 Task: Create a task  Integrate a new online platform for online fitness training , assign it to team member softage.3@softage.net in the project ArrowTech and update the status of the task to  On Track  , set the priority of the task to High
Action: Mouse moved to (41, 243)
Screenshot: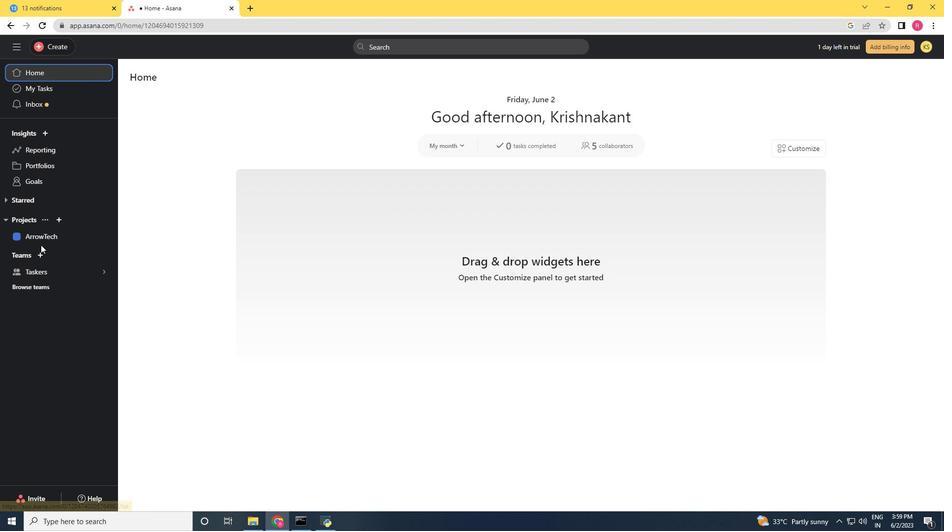 
Action: Mouse pressed left at (41, 243)
Screenshot: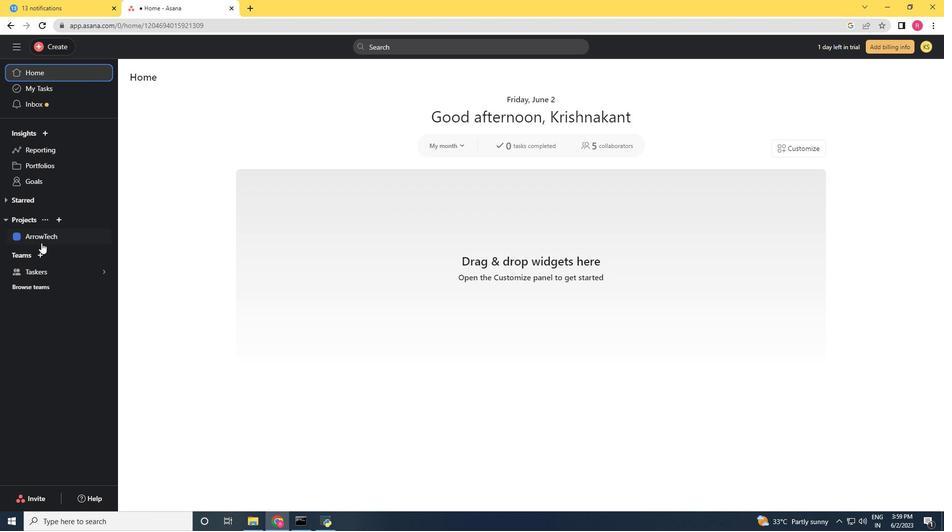 
Action: Mouse moved to (53, 47)
Screenshot: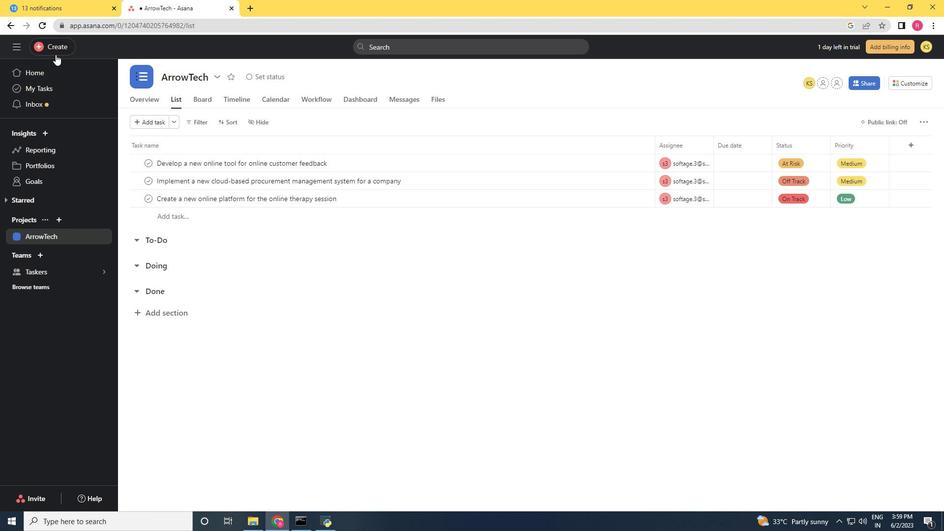 
Action: Mouse pressed left at (53, 47)
Screenshot: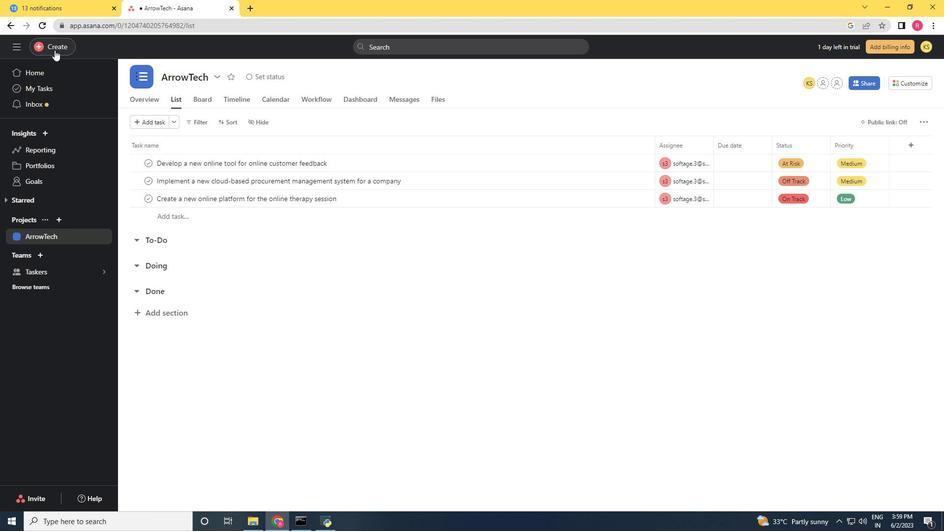 
Action: Mouse moved to (107, 52)
Screenshot: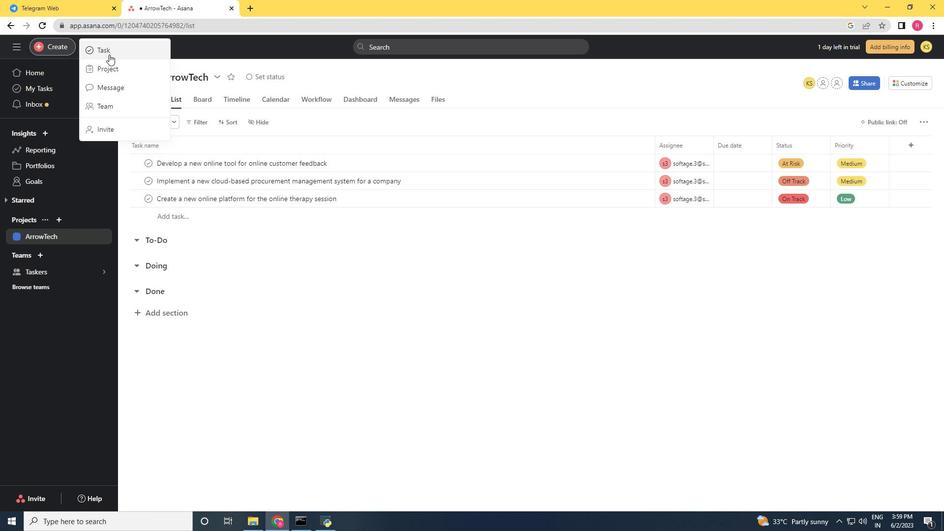 
Action: Mouse pressed left at (107, 52)
Screenshot: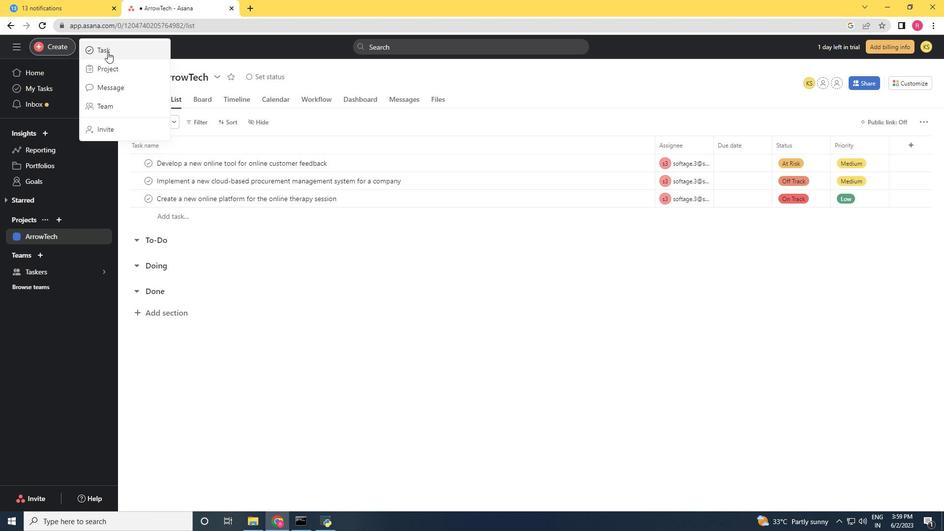 
Action: Mouse moved to (105, 53)
Screenshot: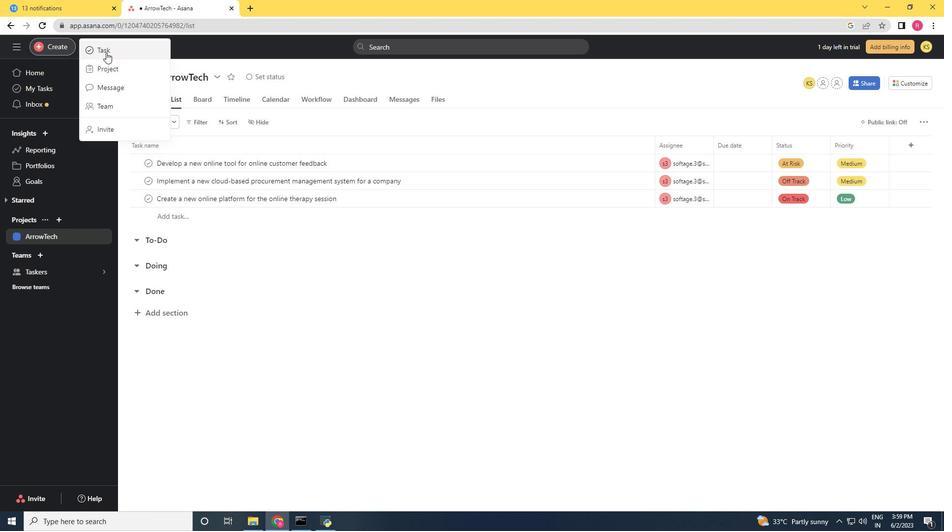
Action: Key pressed <Key.shift>Integrate<Key.space>a<Key.space>new<Key.space>online<Key.space>platform<Key.space>for<Key.space>online<Key.space>fitness<Key.space>training<Key.space>
Screenshot: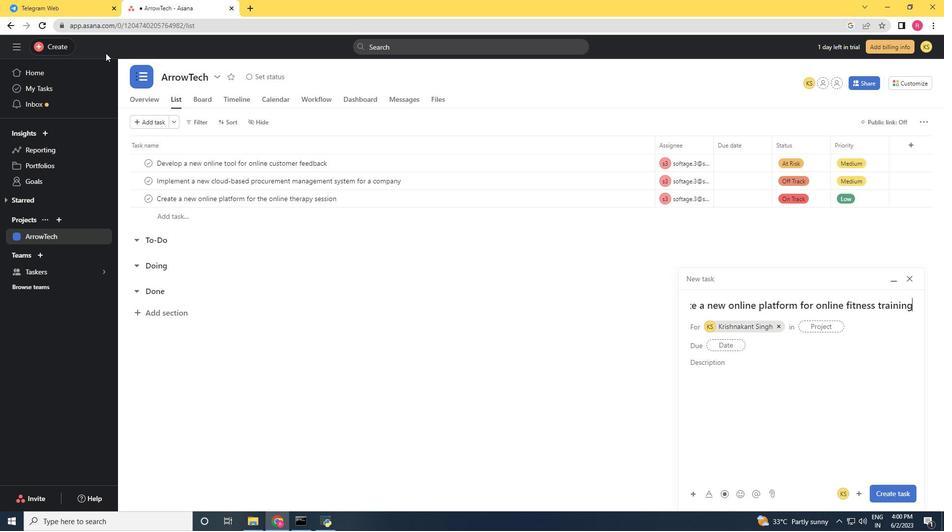 
Action: Mouse moved to (777, 325)
Screenshot: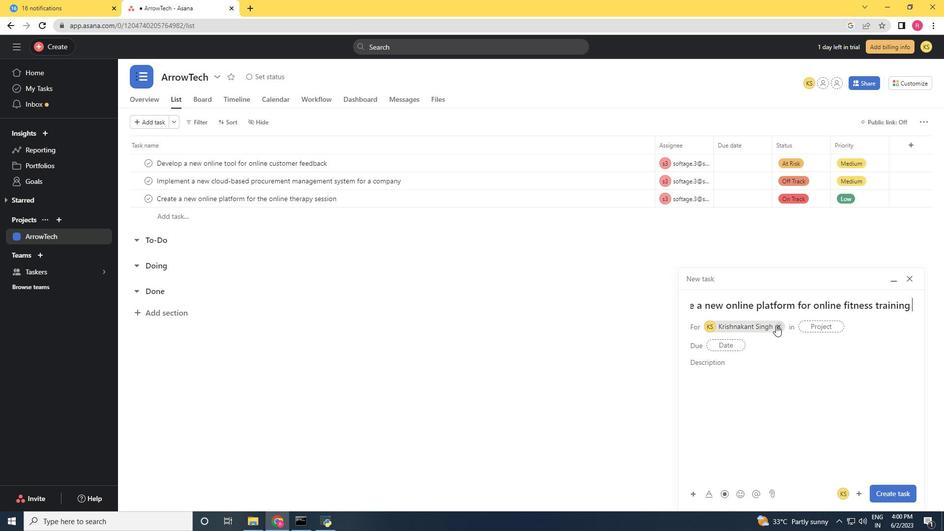 
Action: Mouse pressed left at (777, 325)
Screenshot: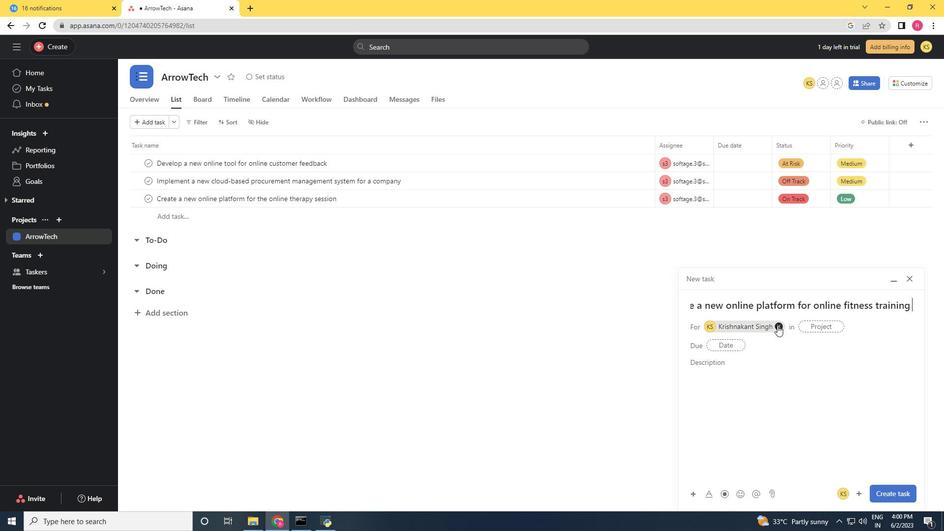 
Action: Mouse moved to (724, 328)
Screenshot: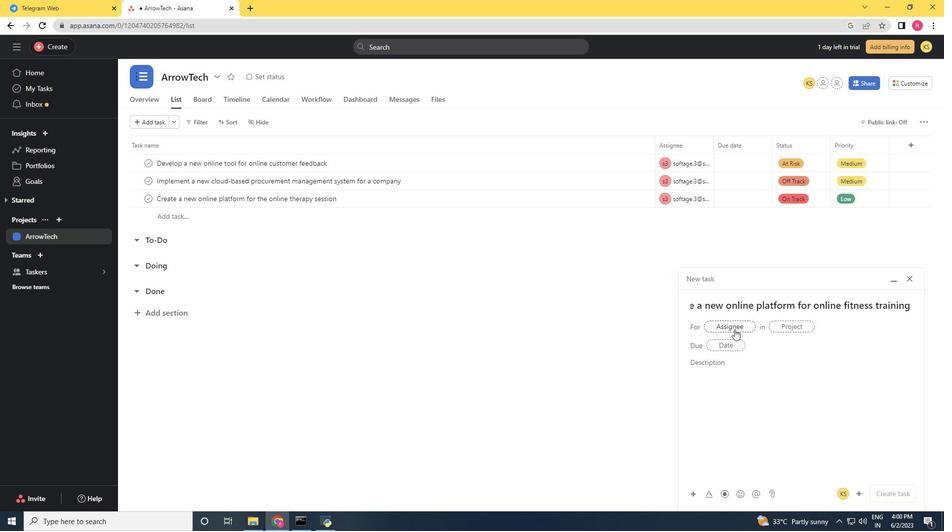 
Action: Mouse pressed left at (724, 328)
Screenshot: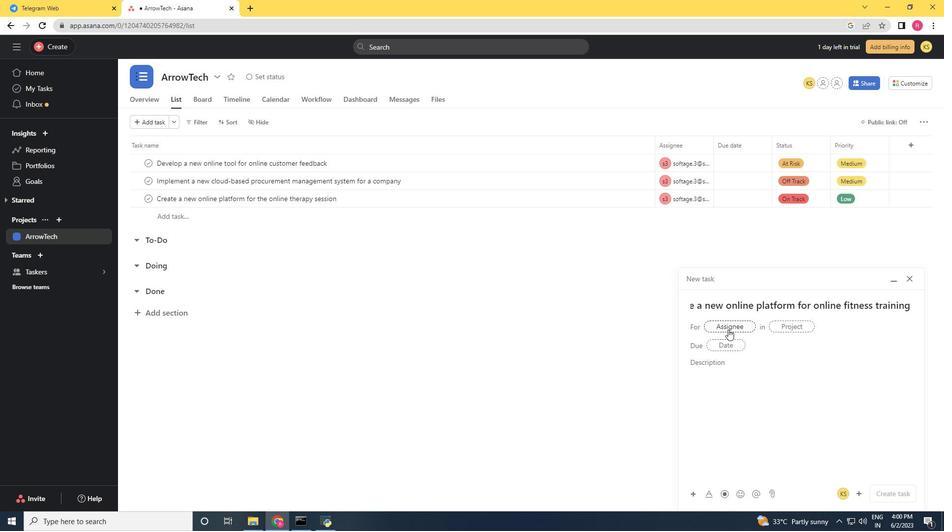 
Action: Mouse moved to (500, 284)
Screenshot: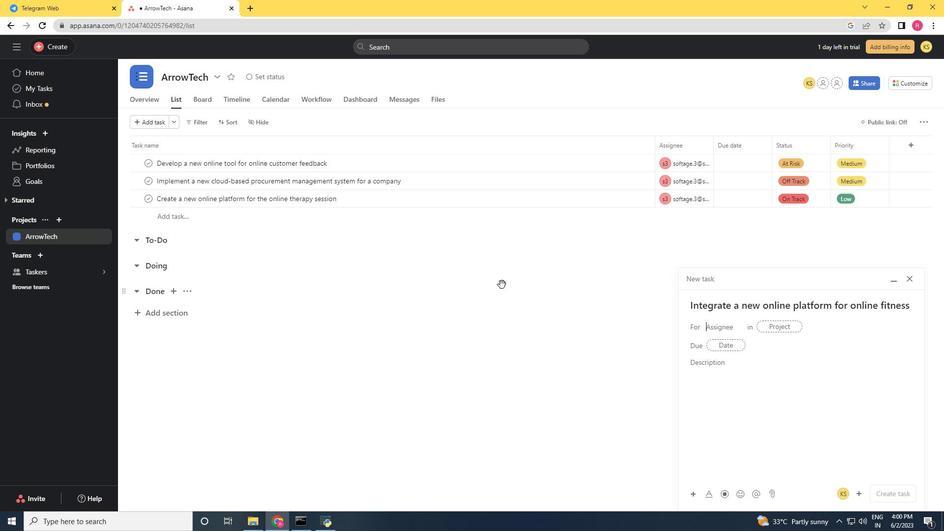 
Action: Key pressed softage.3<Key.shift>@softage.net
Screenshot: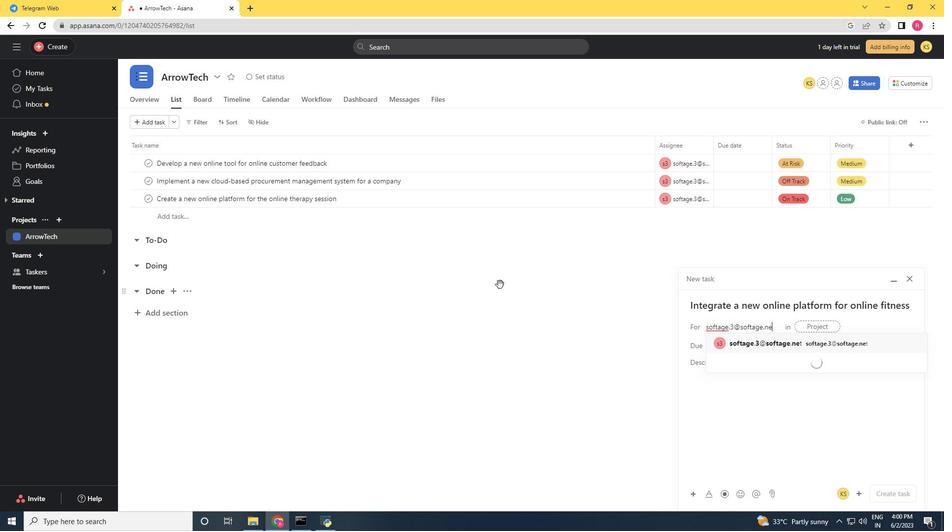 
Action: Mouse moved to (767, 343)
Screenshot: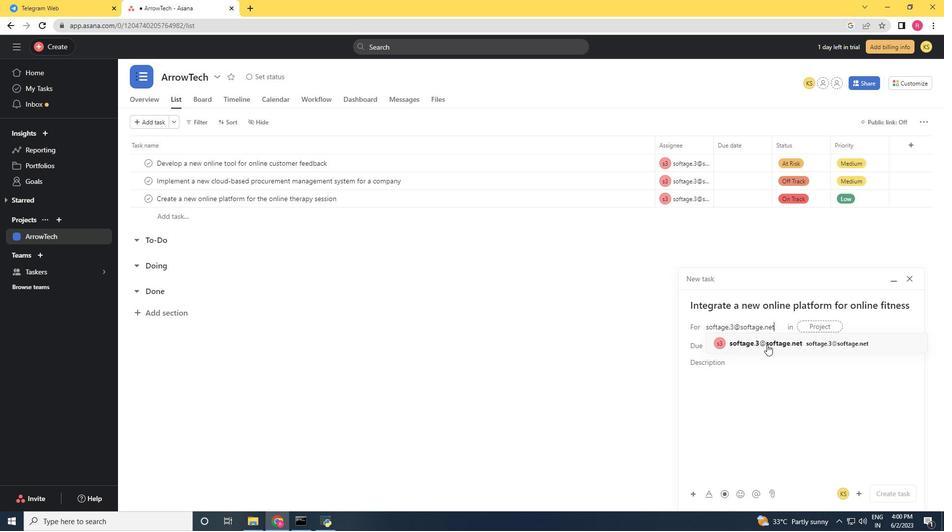 
Action: Mouse pressed left at (767, 343)
Screenshot: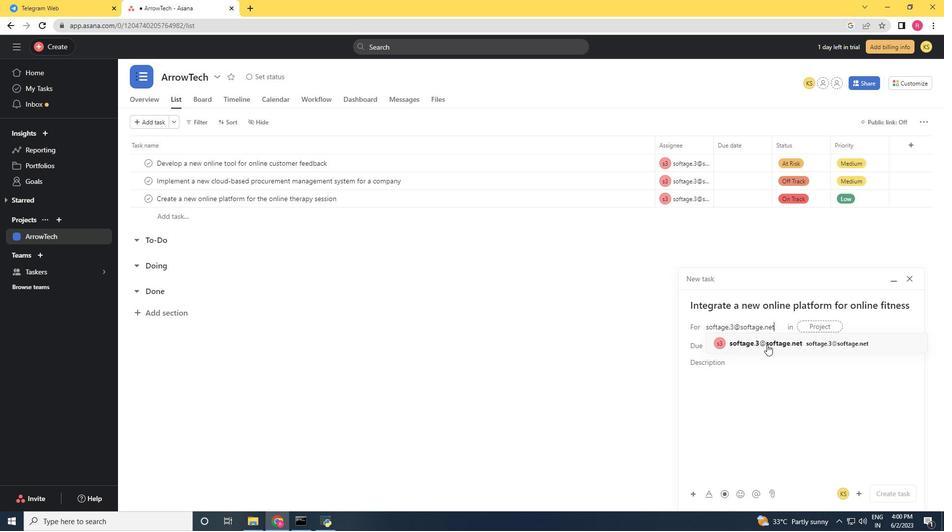 
Action: Mouse moved to (628, 364)
Screenshot: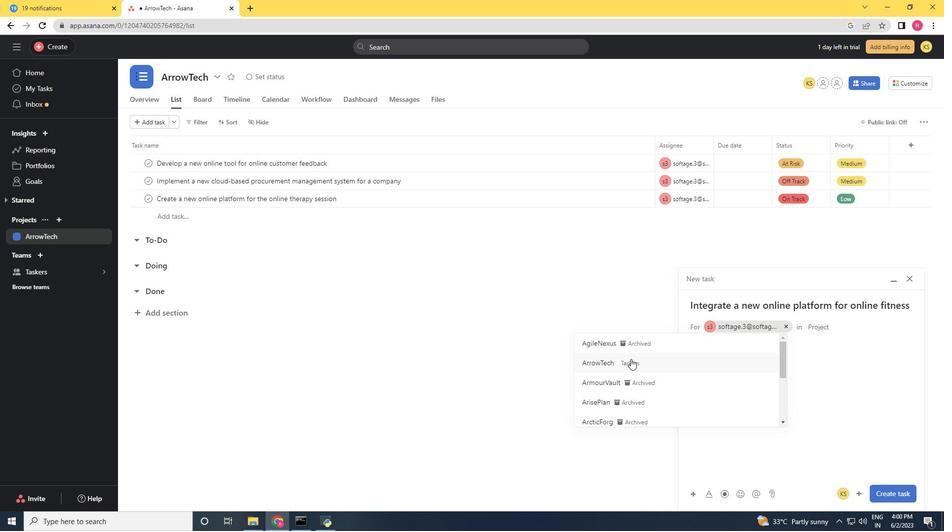 
Action: Mouse pressed left at (628, 364)
Screenshot: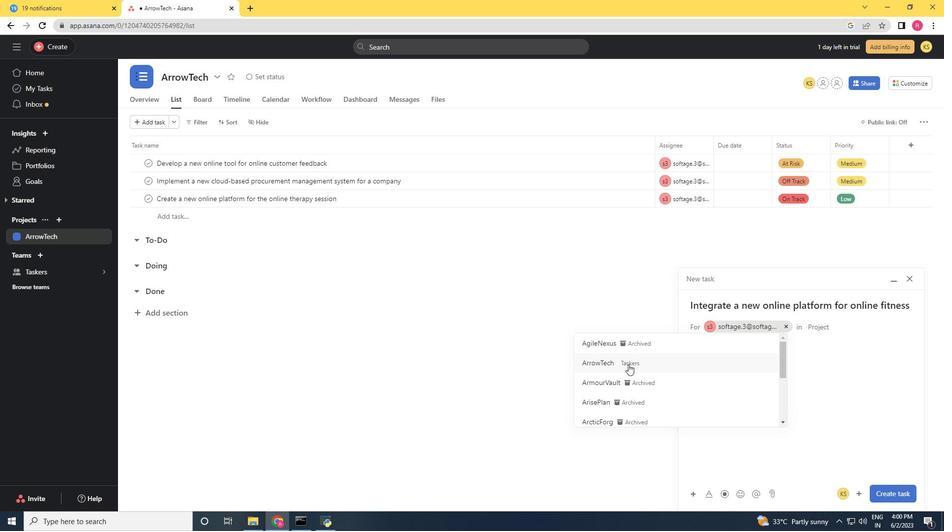 
Action: Mouse moved to (742, 368)
Screenshot: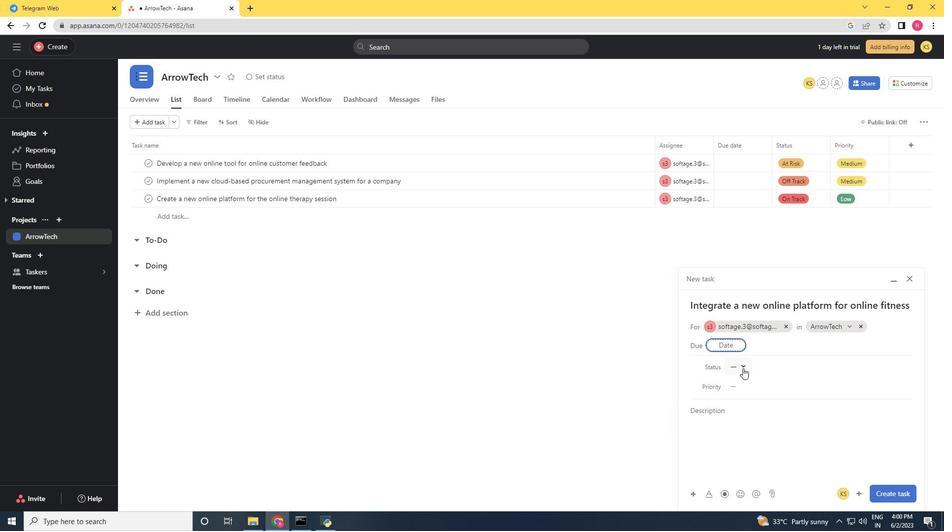 
Action: Mouse pressed left at (742, 368)
Screenshot: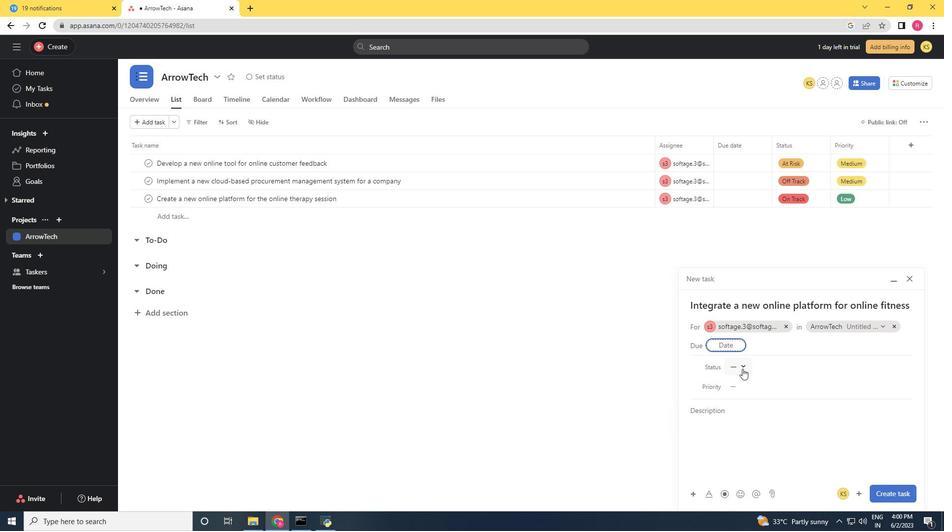 
Action: Mouse moved to (760, 399)
Screenshot: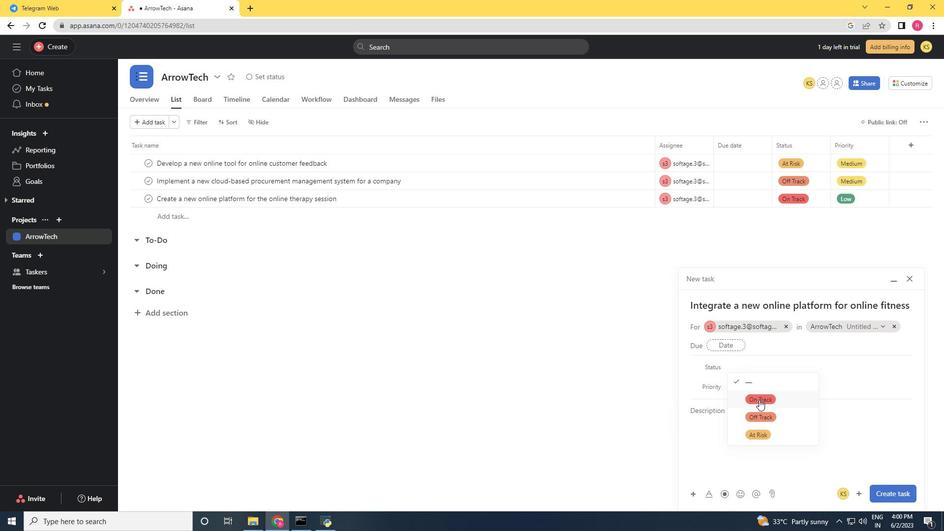 
Action: Mouse pressed left at (760, 399)
Screenshot: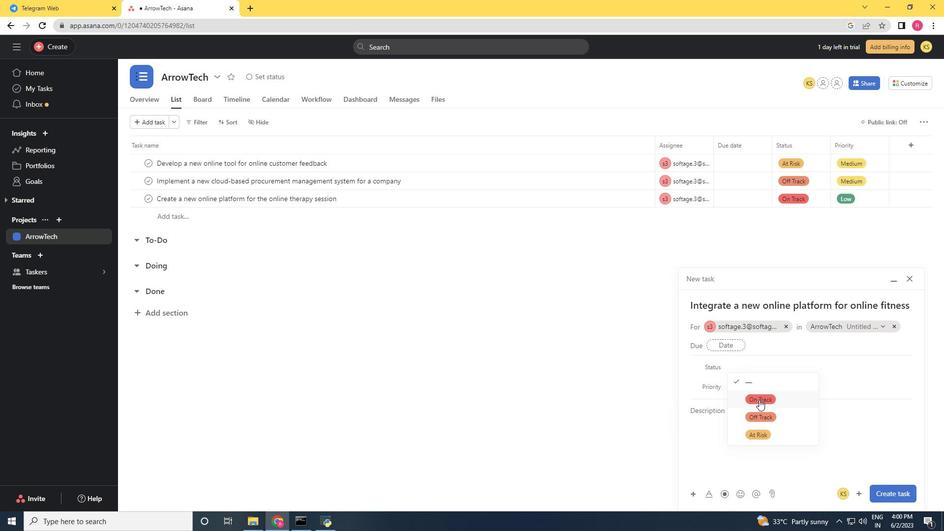 
Action: Mouse moved to (742, 385)
Screenshot: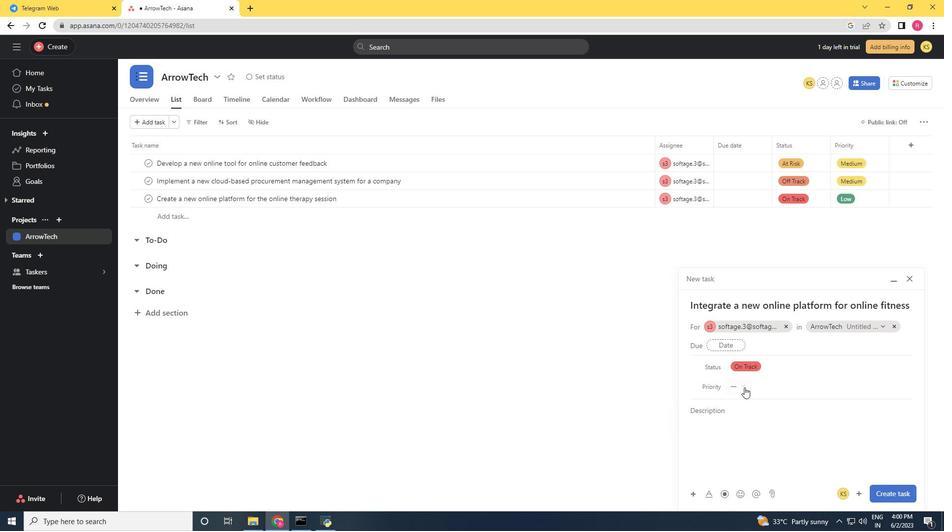 
Action: Mouse pressed left at (742, 385)
Screenshot: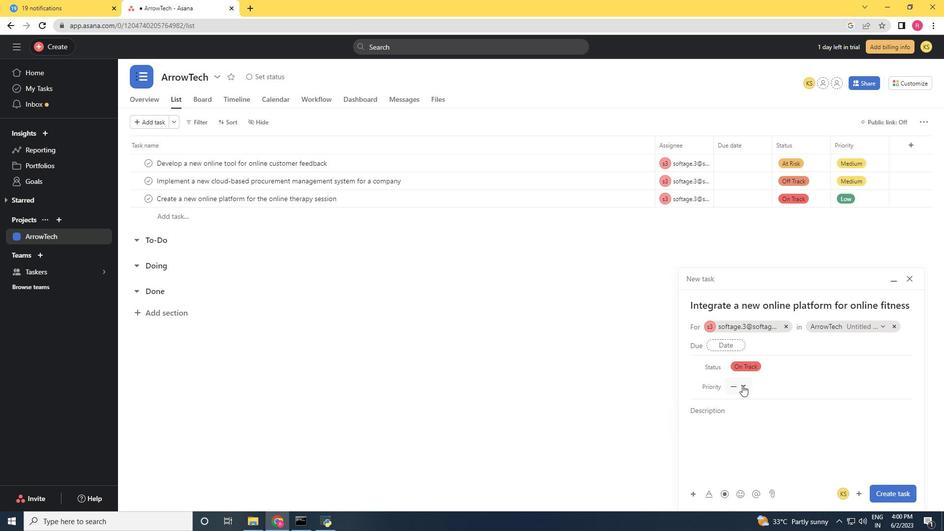 
Action: Mouse moved to (751, 415)
Screenshot: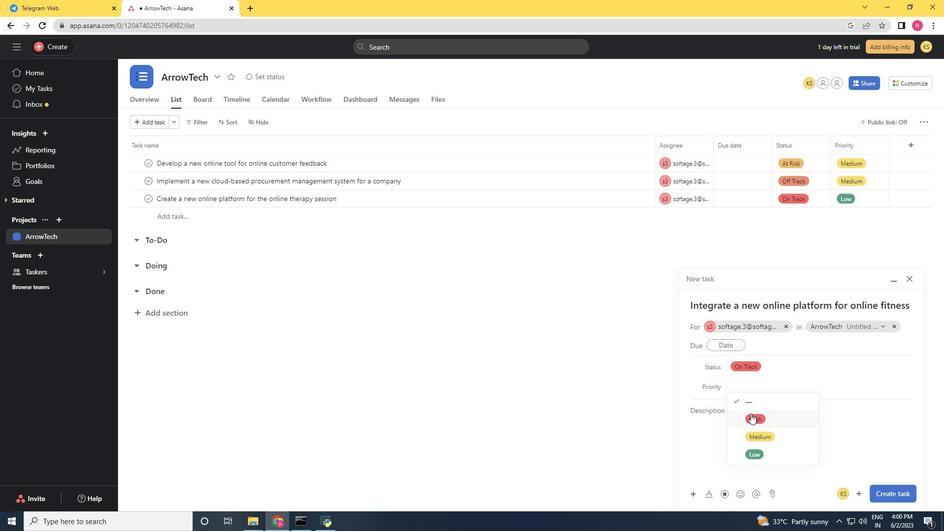 
Action: Mouse pressed left at (751, 415)
Screenshot: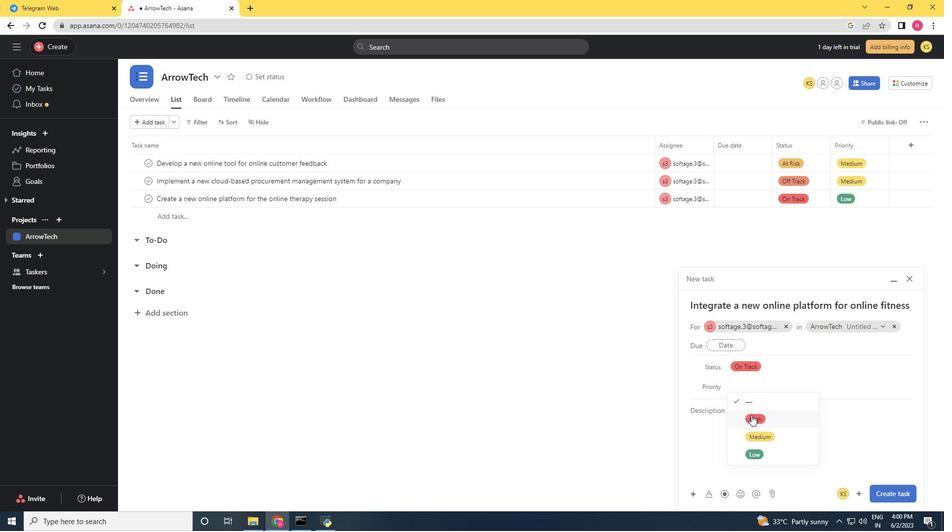 
Action: Mouse moved to (883, 491)
Screenshot: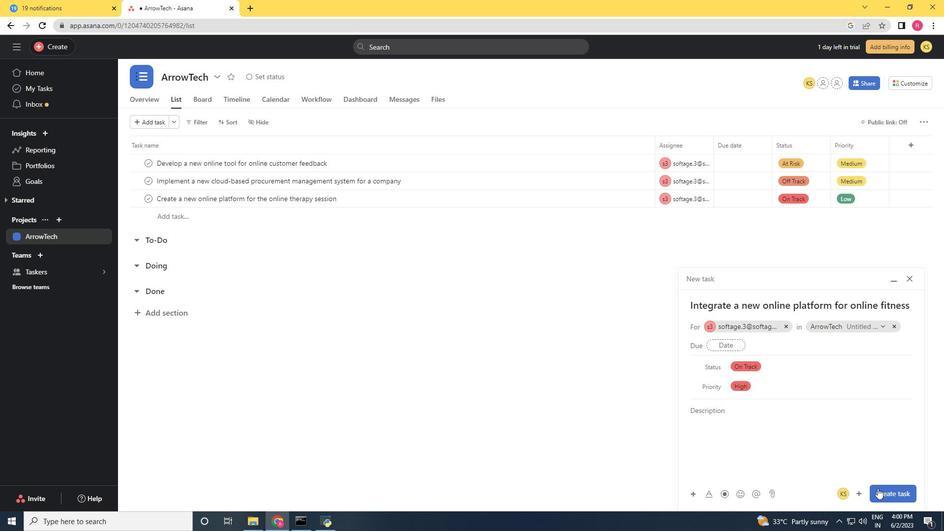 
Action: Mouse pressed left at (883, 491)
Screenshot: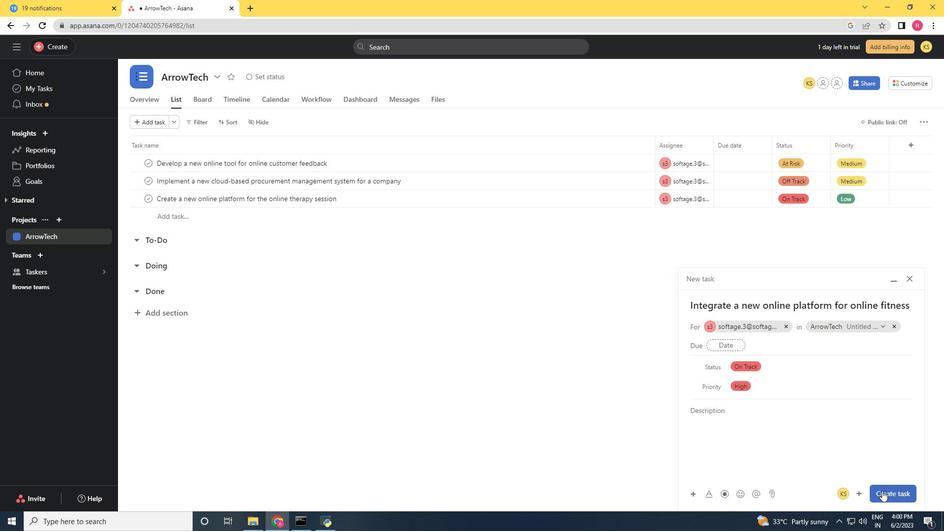 
Action: Mouse moved to (517, 393)
Screenshot: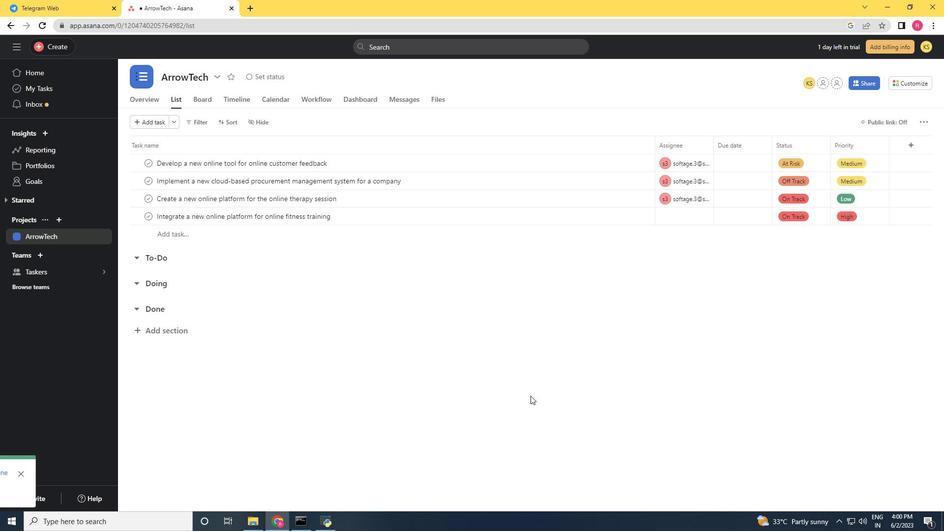 
